 Task: Turn off the display "People also viewed" box on your profile page.
Action: Mouse moved to (664, 81)
Screenshot: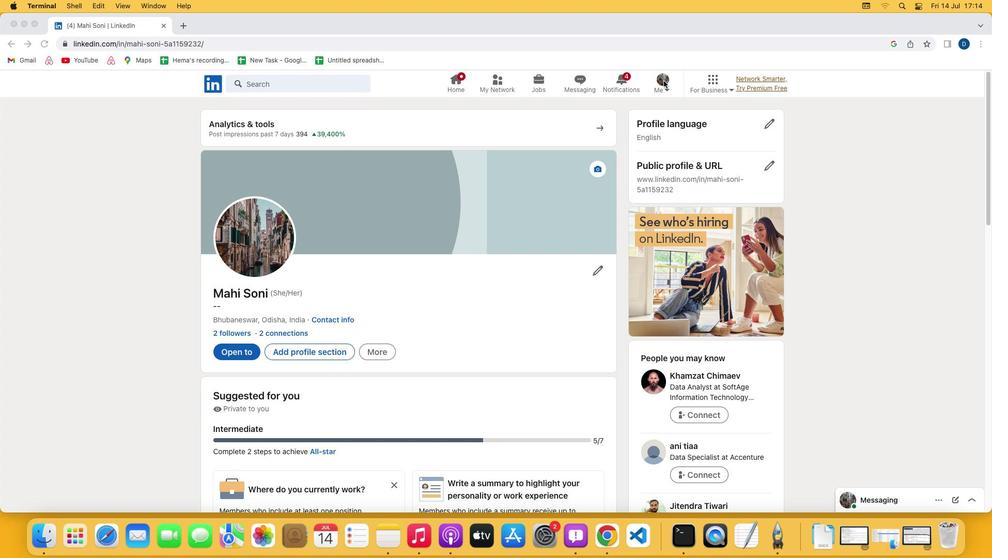 
Action: Mouse pressed left at (664, 81)
Screenshot: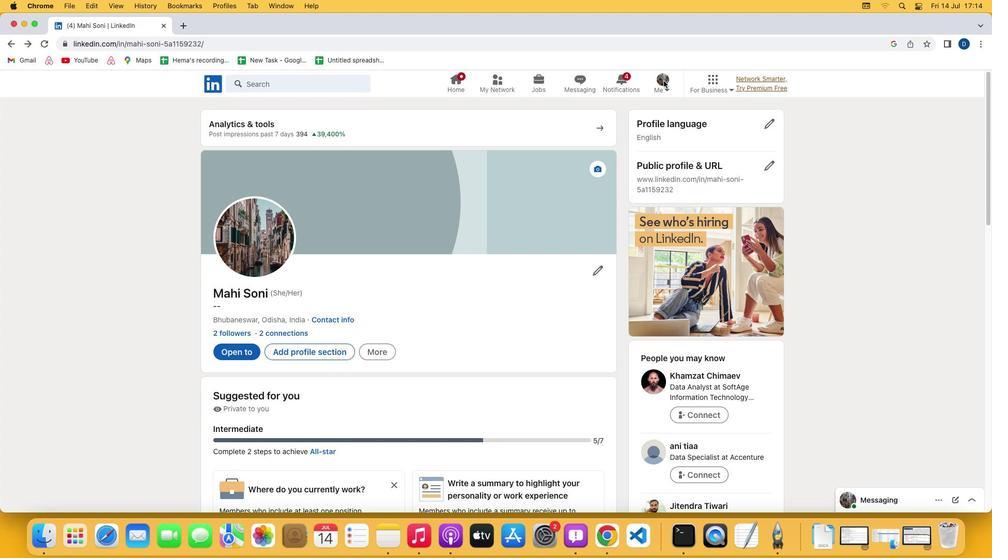 
Action: Mouse pressed left at (664, 81)
Screenshot: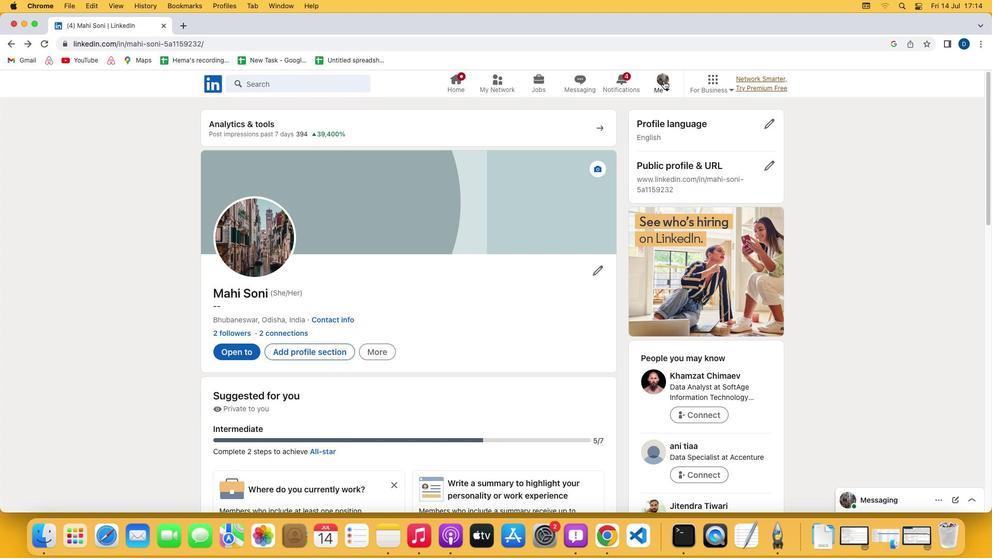 
Action: Mouse moved to (583, 195)
Screenshot: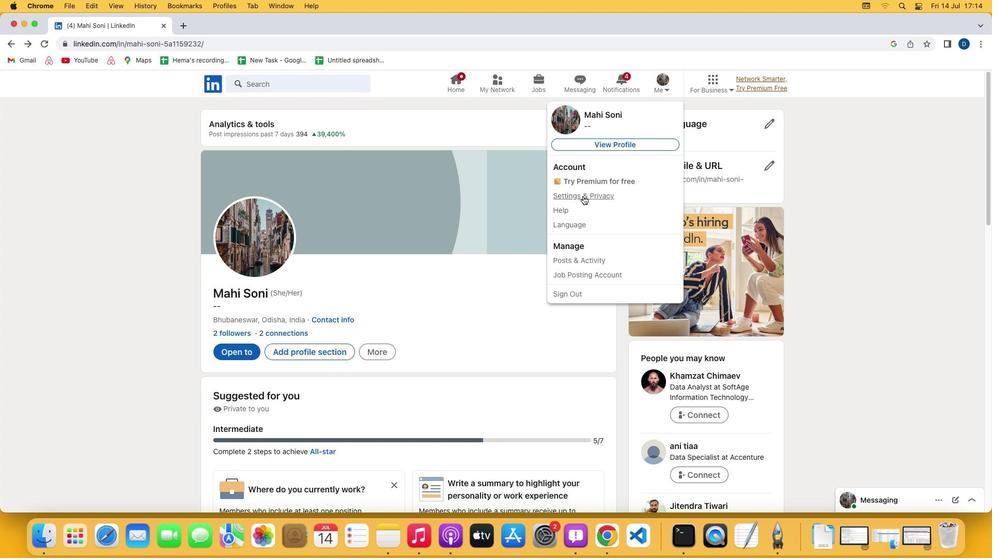 
Action: Mouse pressed left at (583, 195)
Screenshot: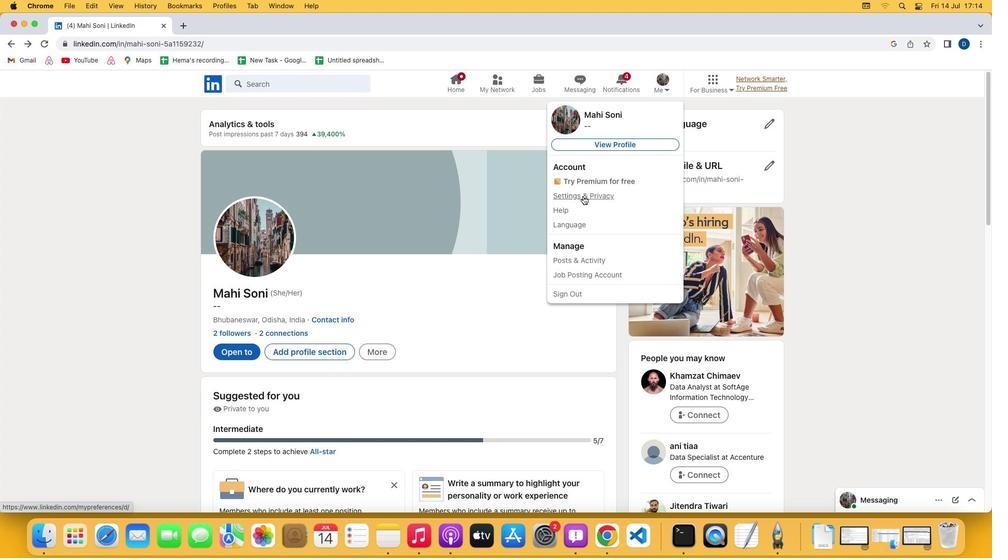 
Action: Mouse moved to (457, 477)
Screenshot: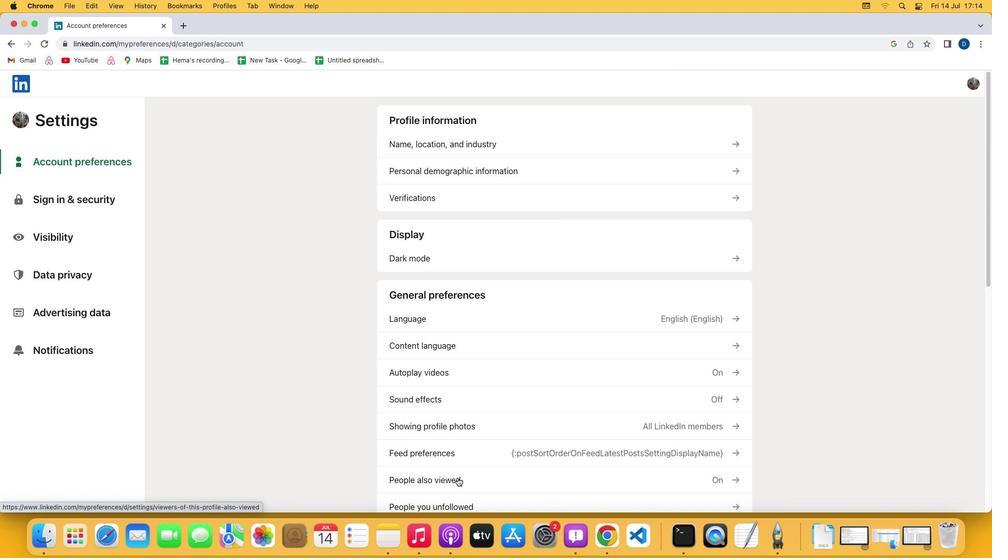 
Action: Mouse pressed left at (457, 477)
Screenshot: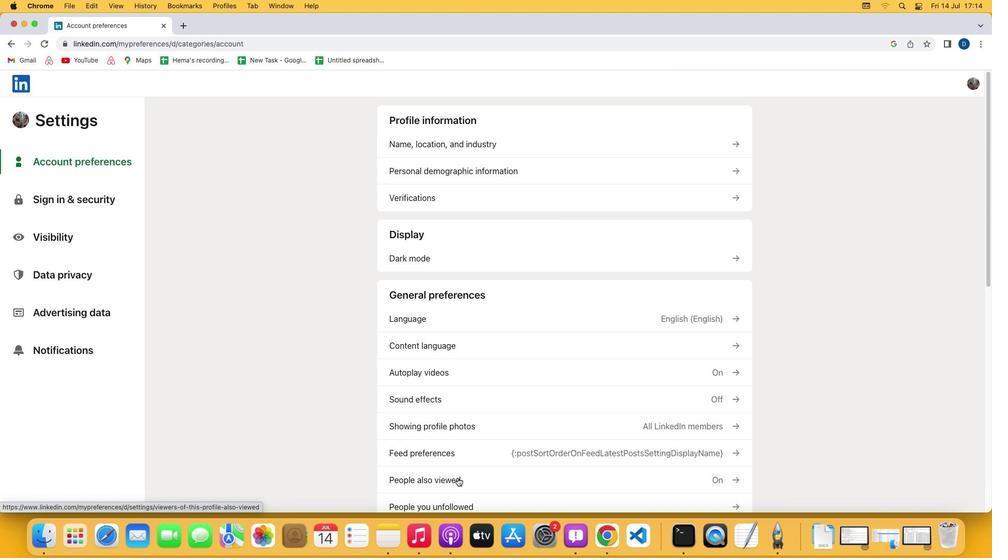 
Action: Mouse moved to (724, 179)
Screenshot: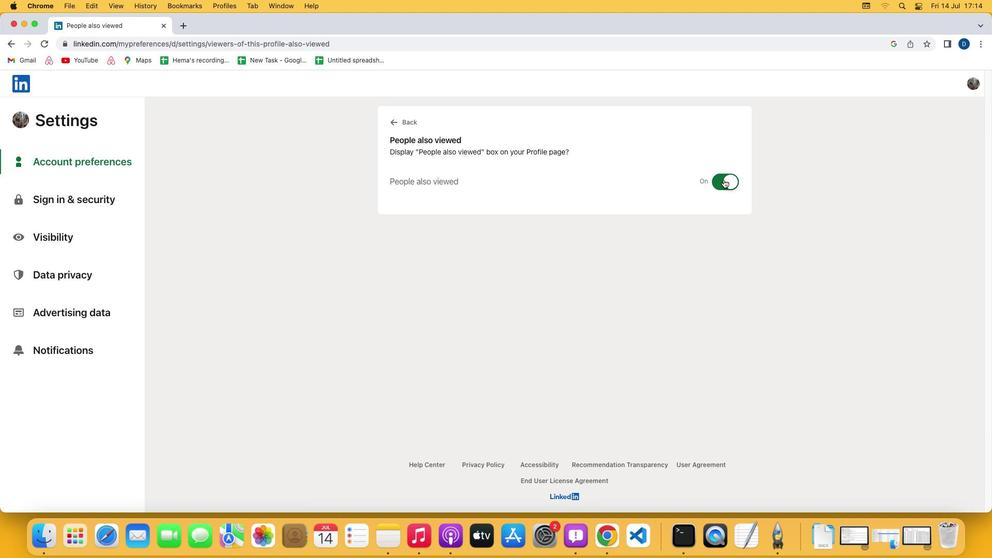 
Action: Mouse pressed left at (724, 179)
Screenshot: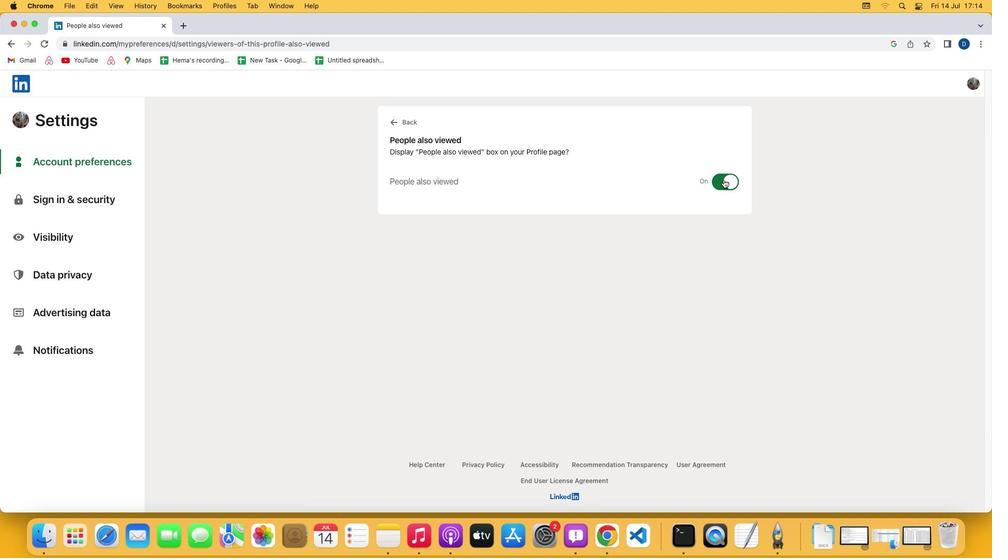 
Action: Mouse moved to (717, 190)
Screenshot: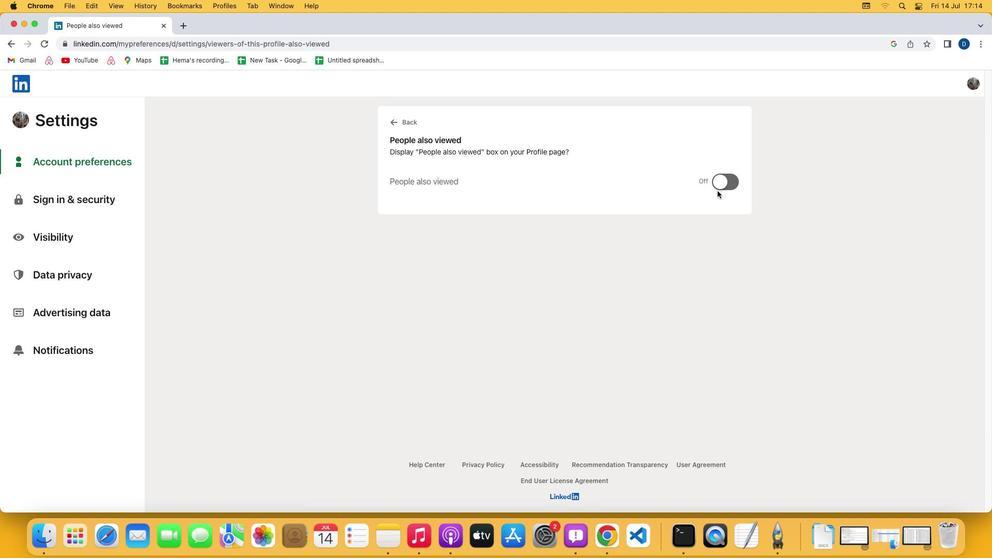 
